 Task: Add a signature Anna Garcia containing 'Looking forward to connecting, Anna Garcia' to email address softage.1@softage.net and add a folder Invoices
Action: Key pressed n
Screenshot: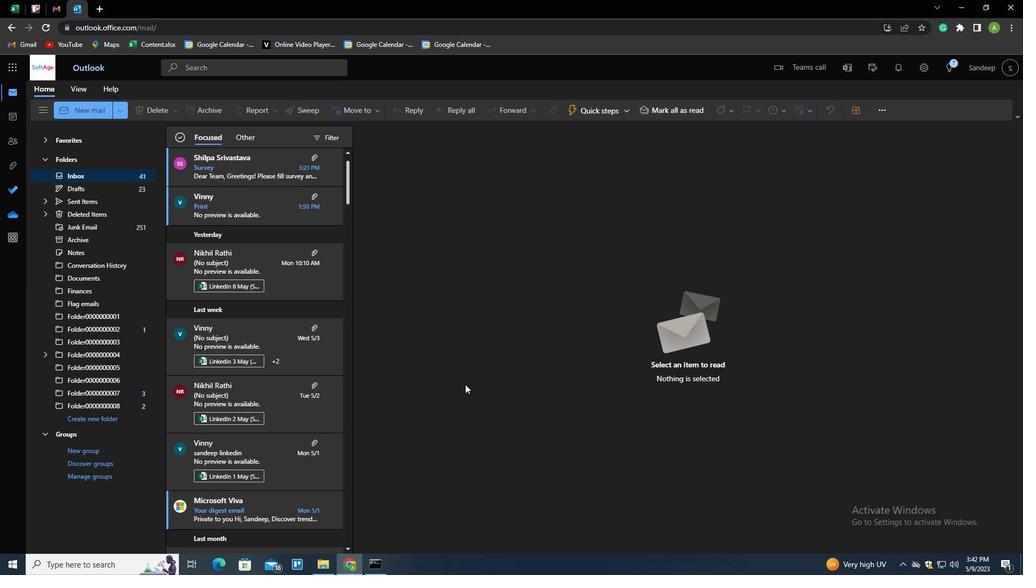 
Action: Mouse moved to (715, 110)
Screenshot: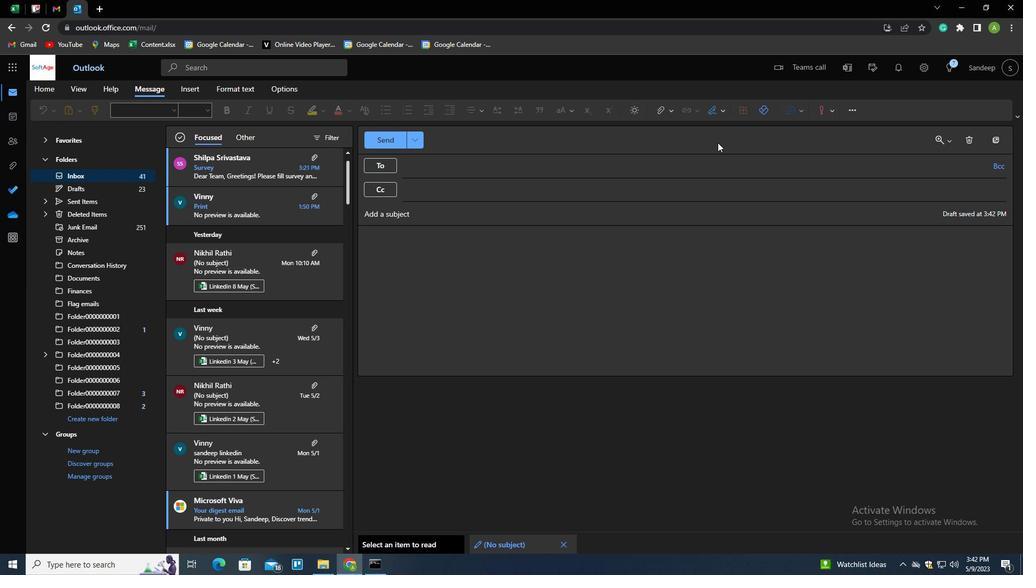 
Action: Mouse pressed left at (715, 110)
Screenshot: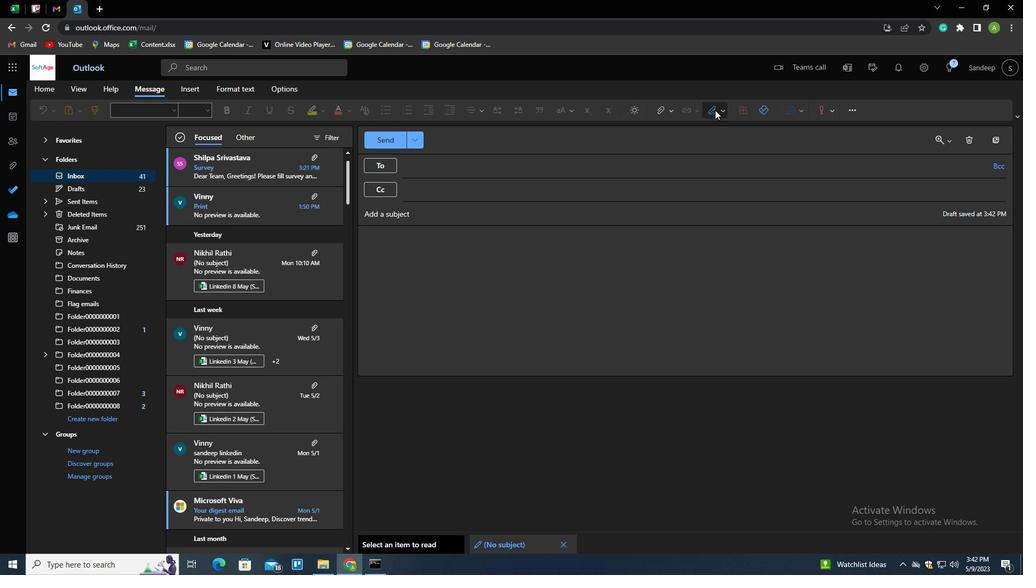 
Action: Mouse moved to (710, 130)
Screenshot: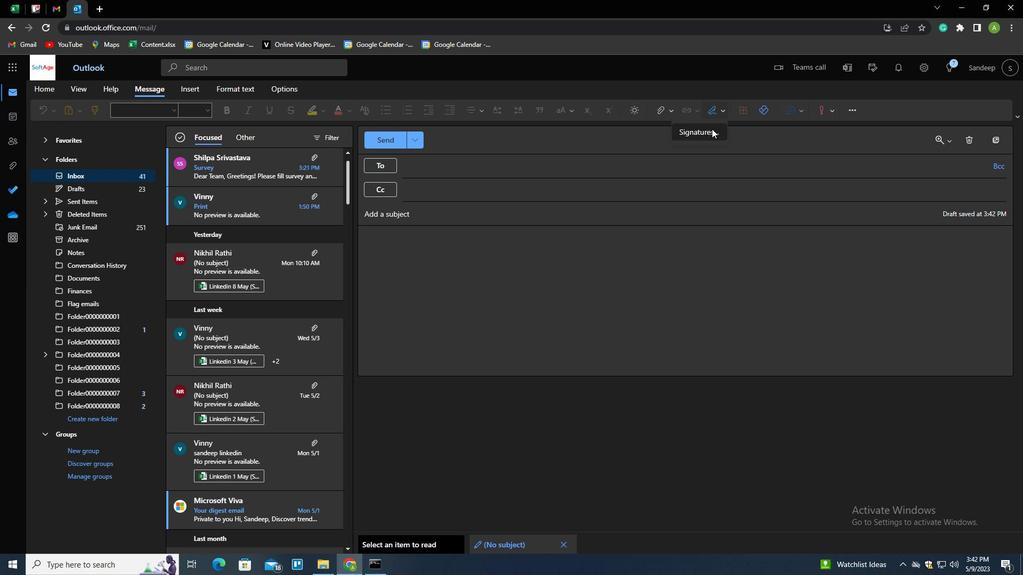 
Action: Mouse pressed left at (710, 130)
Screenshot: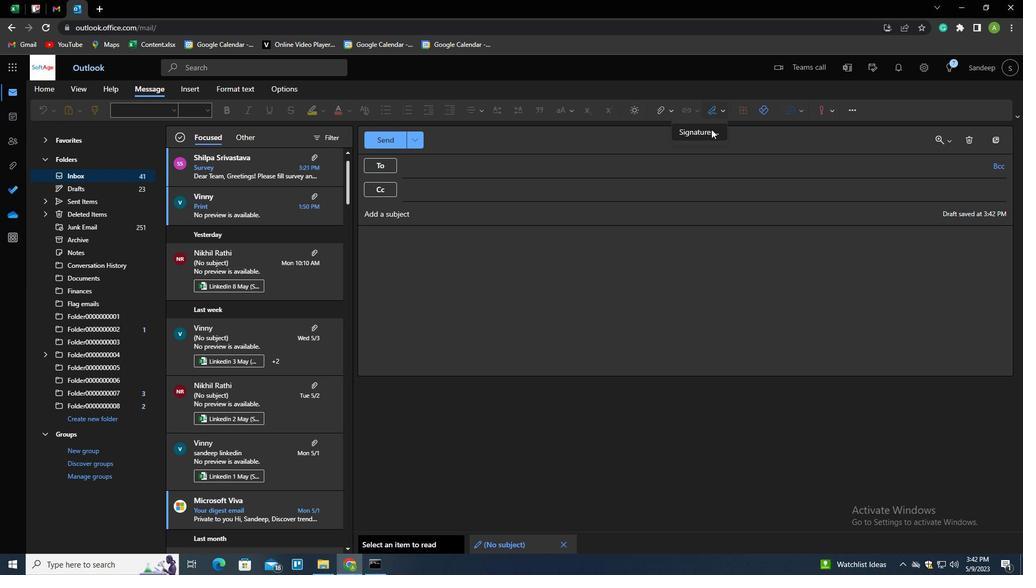 
Action: Mouse moved to (522, 197)
Screenshot: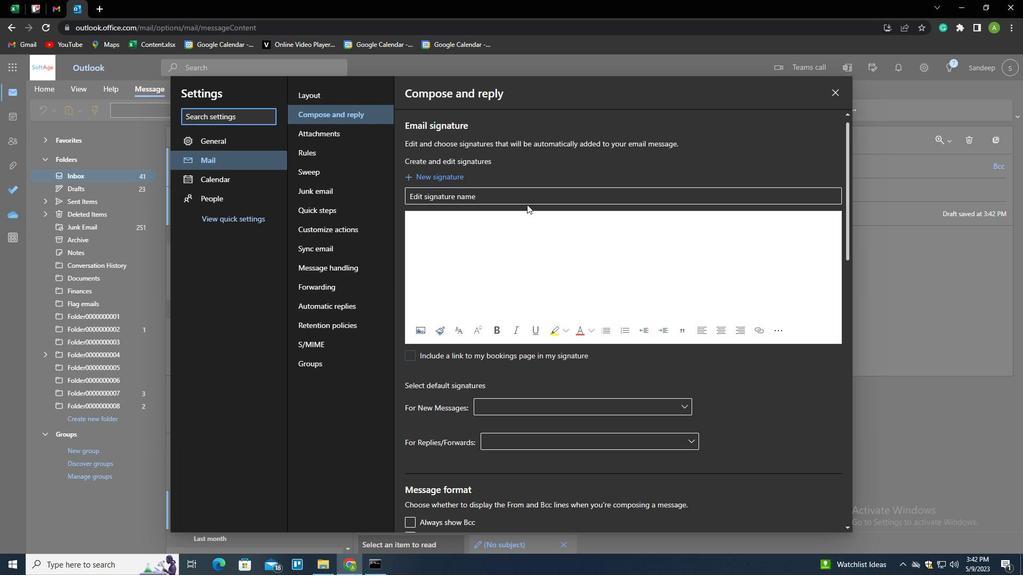 
Action: Mouse pressed left at (522, 197)
Screenshot: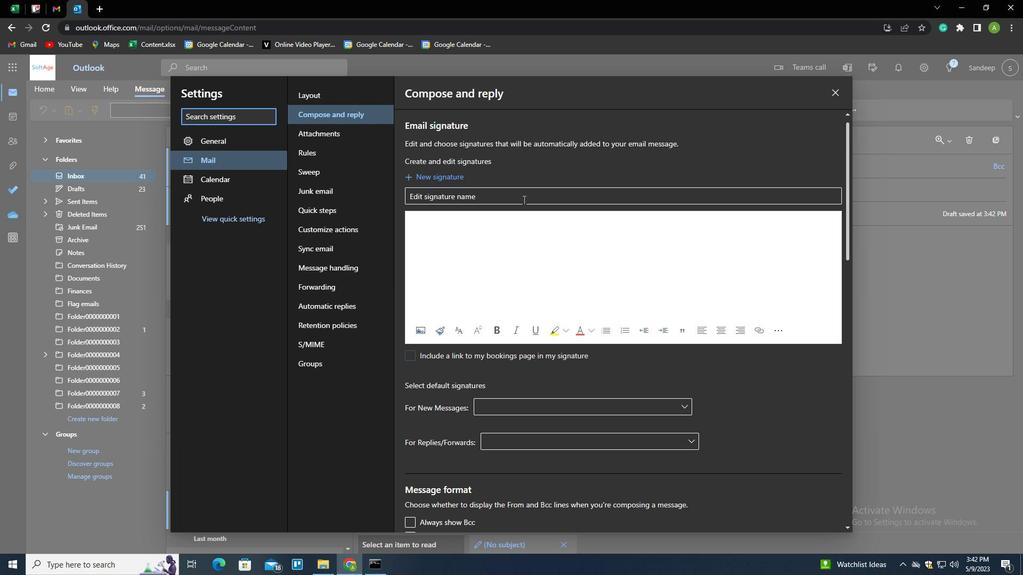 
Action: Key pressed <Key.shift>ANNA<Key.space><Key.shift>GARCIA<Key.tab><Key.shift_r><Key.enter><Key.enter><Key.enter><Key.enter><Key.enter><Key.enter><Key.shift>LOOKING<Key.space>FORWARD<Key.space>TOC<Key.backspace><Key.space>CONNECTING<Key.shift_r><Key.enter><Key.shift>ANNA<Key.space><Key.shift>GARCIA
Screenshot: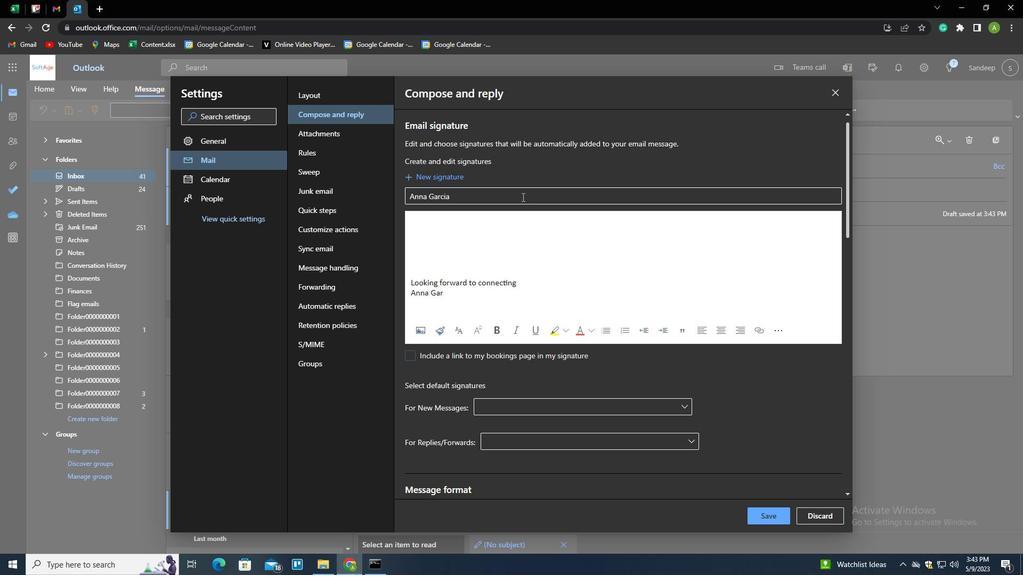 
Action: Mouse moved to (765, 515)
Screenshot: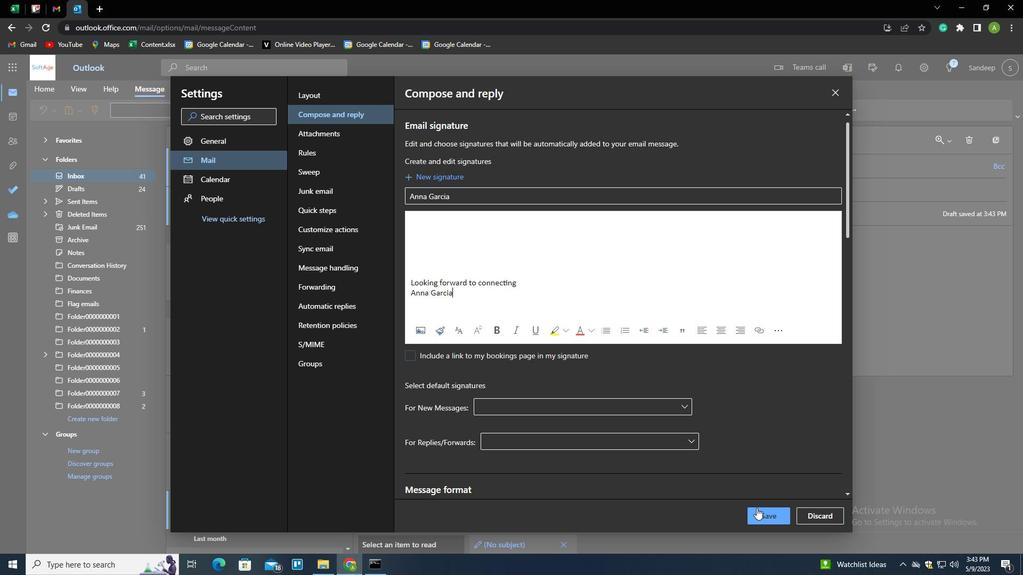 
Action: Mouse pressed left at (765, 515)
Screenshot: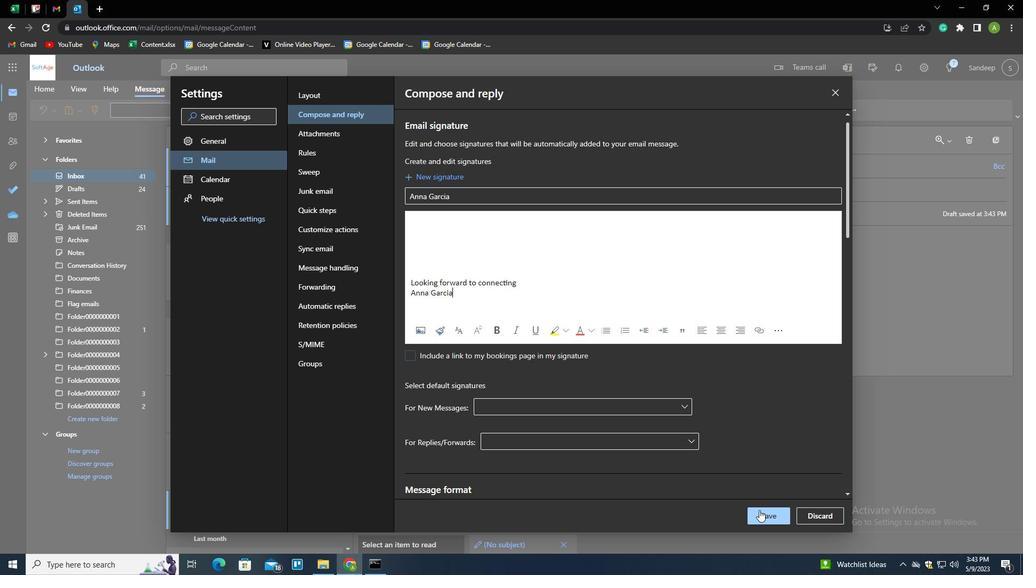 
Action: Mouse moved to (910, 318)
Screenshot: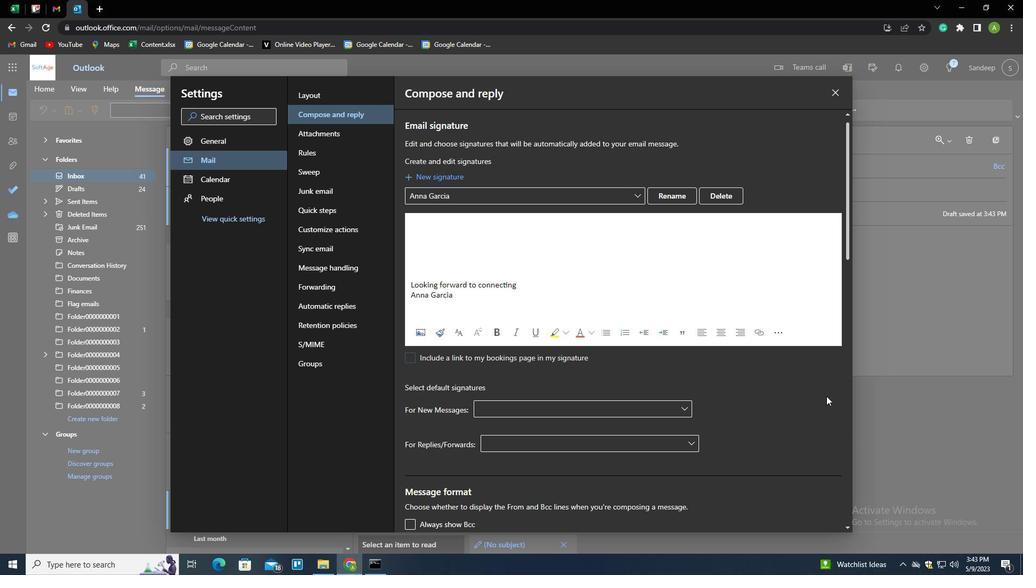 
Action: Mouse pressed left at (910, 318)
Screenshot: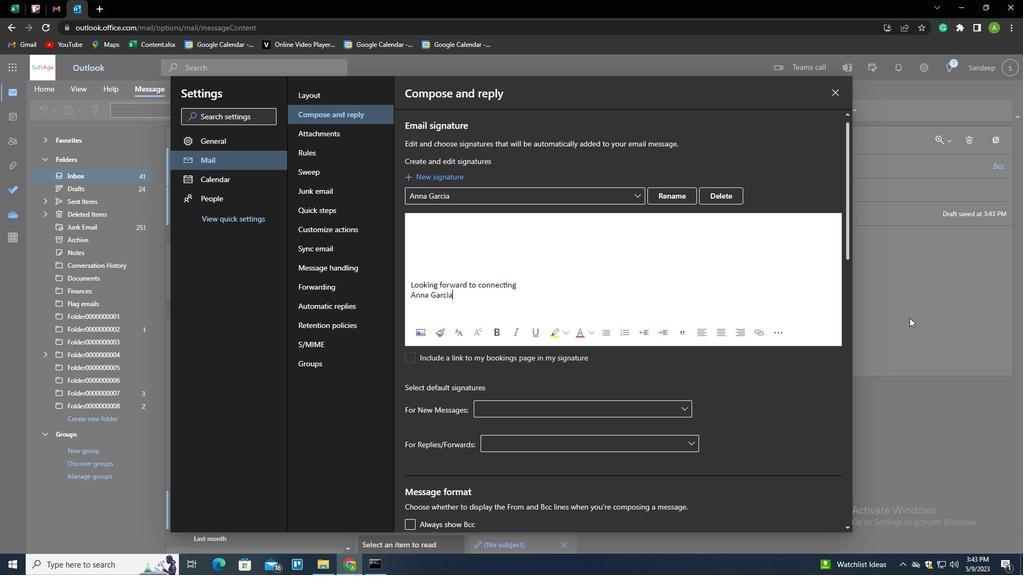 
Action: Mouse moved to (716, 110)
Screenshot: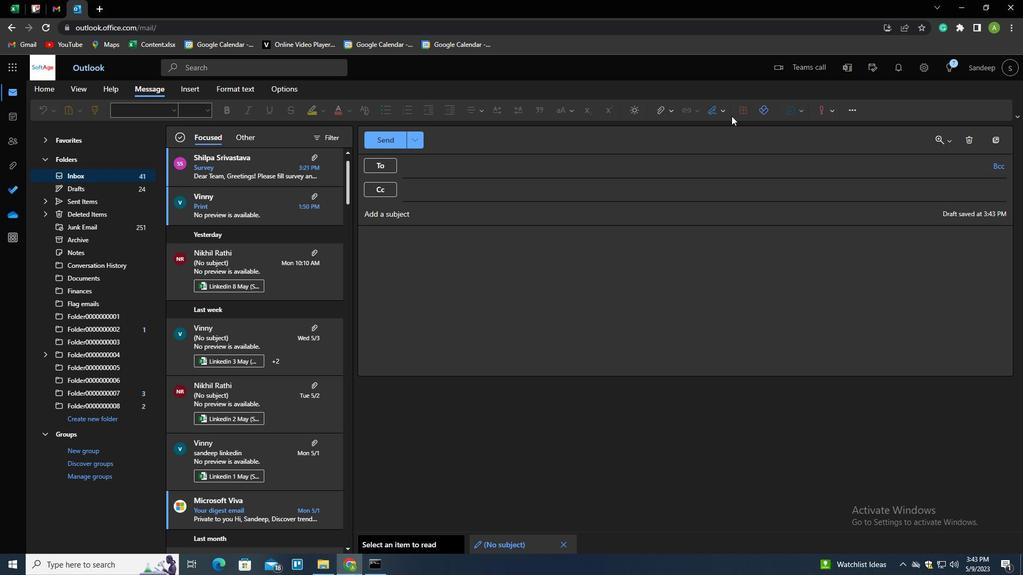 
Action: Mouse pressed left at (716, 110)
Screenshot: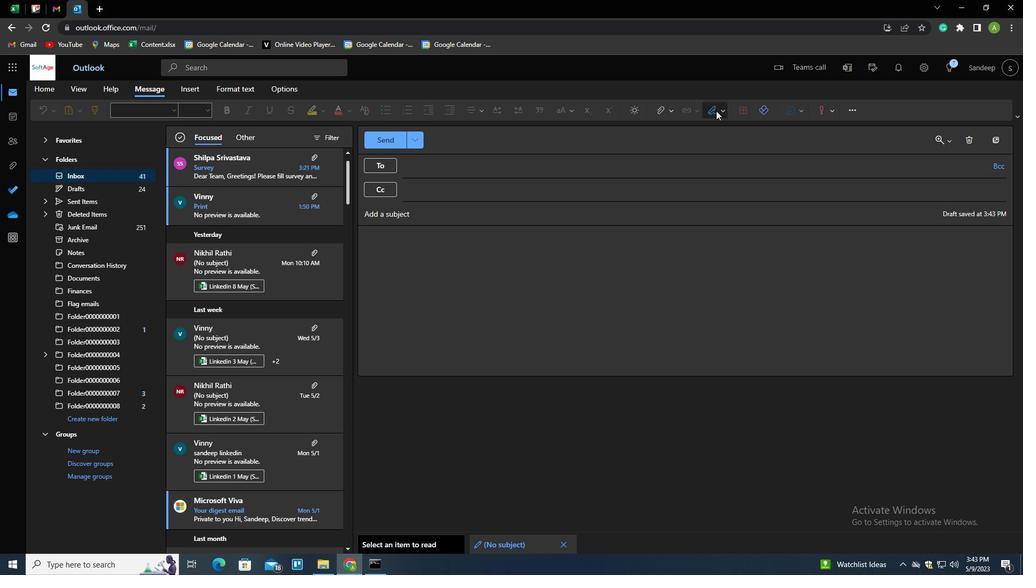 
Action: Mouse moved to (707, 138)
Screenshot: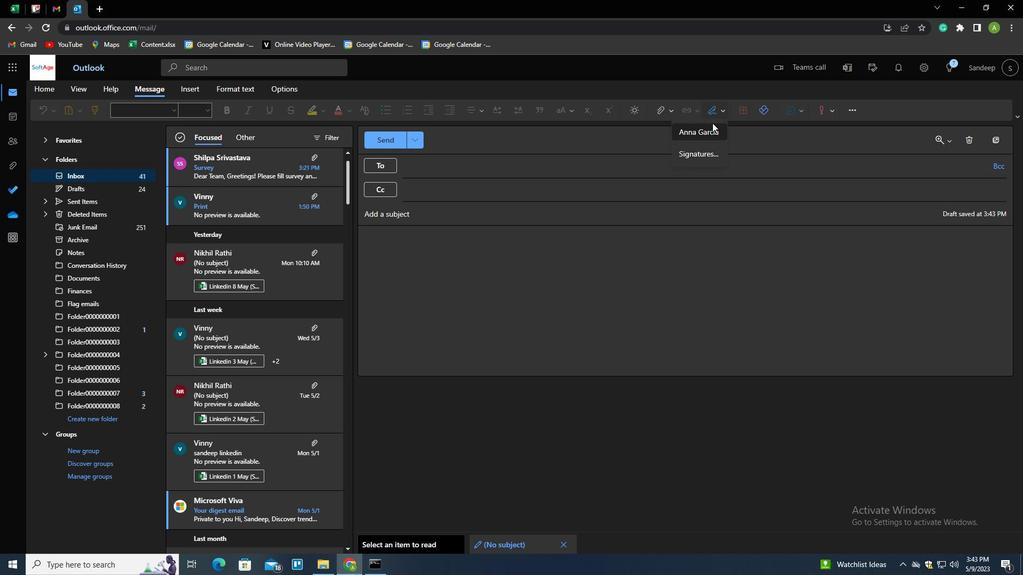 
Action: Mouse pressed left at (707, 138)
Screenshot: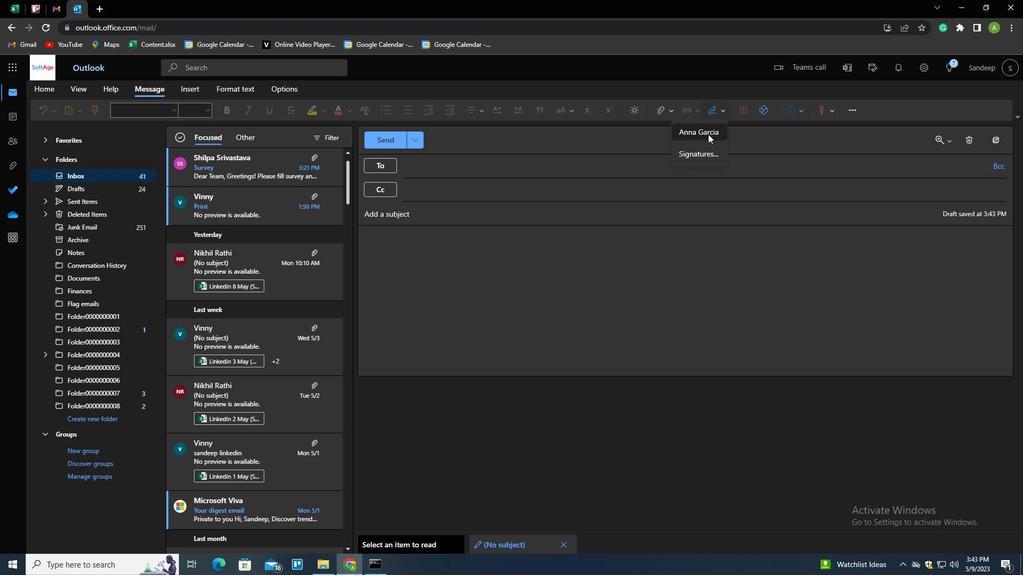 
Action: Mouse moved to (443, 167)
Screenshot: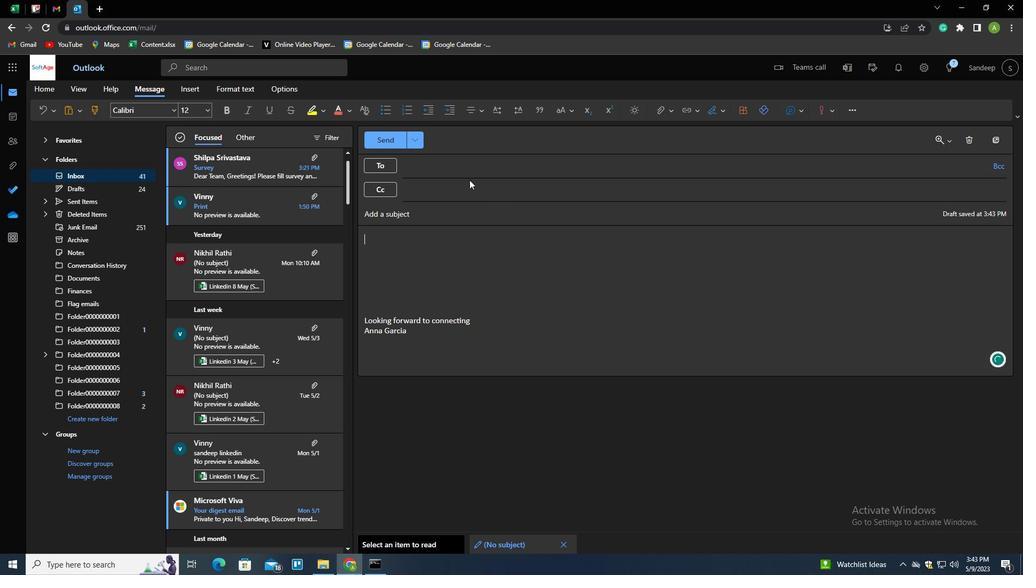 
Action: Mouse pressed left at (443, 167)
Screenshot: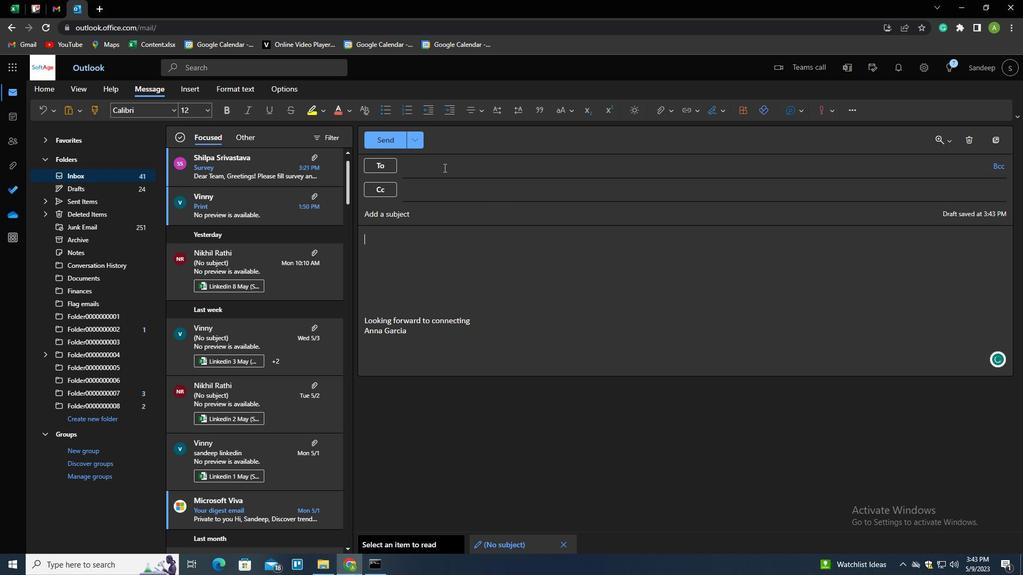 
Action: Key pressed SOFTAGE.1<Key.shift>@SOFTAGE.
Screenshot: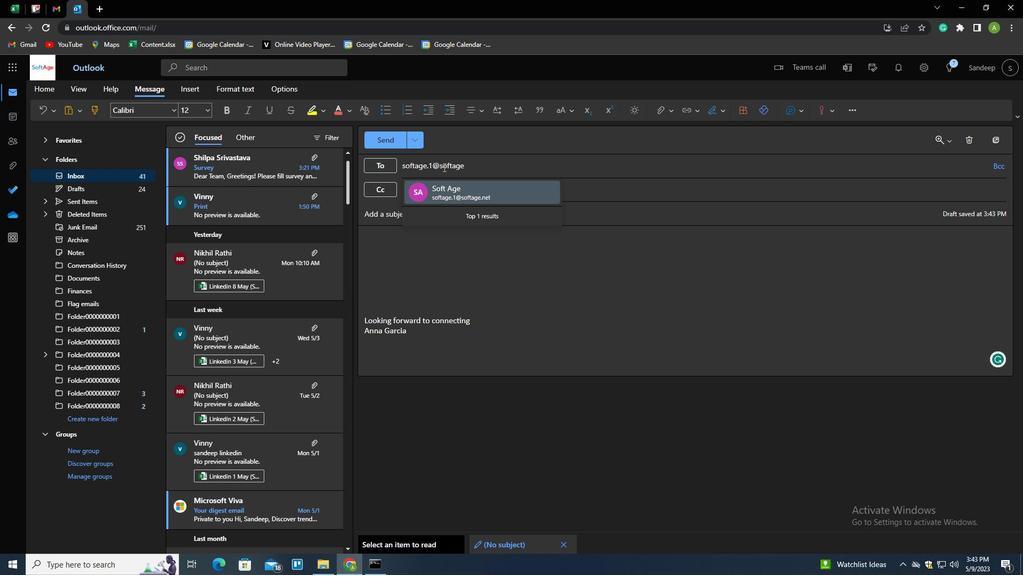 
Action: Mouse moved to (462, 190)
Screenshot: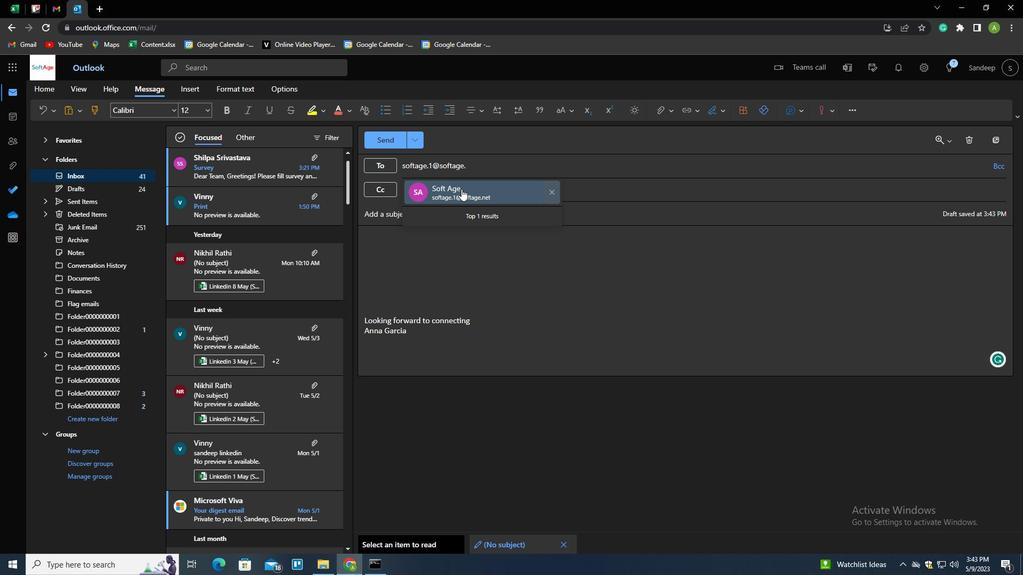
Action: Mouse pressed left at (462, 190)
Screenshot: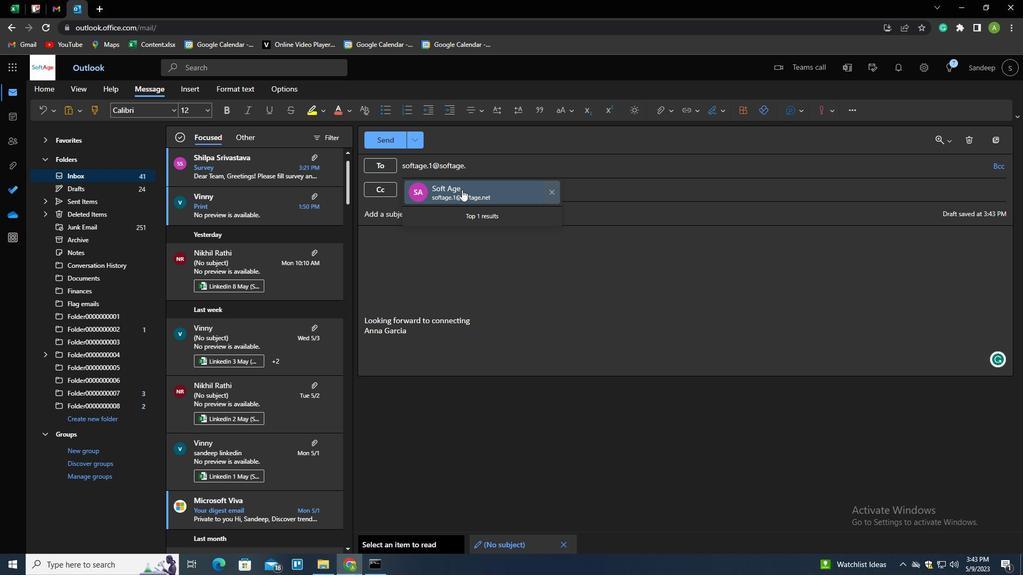 
Action: Mouse moved to (124, 415)
Screenshot: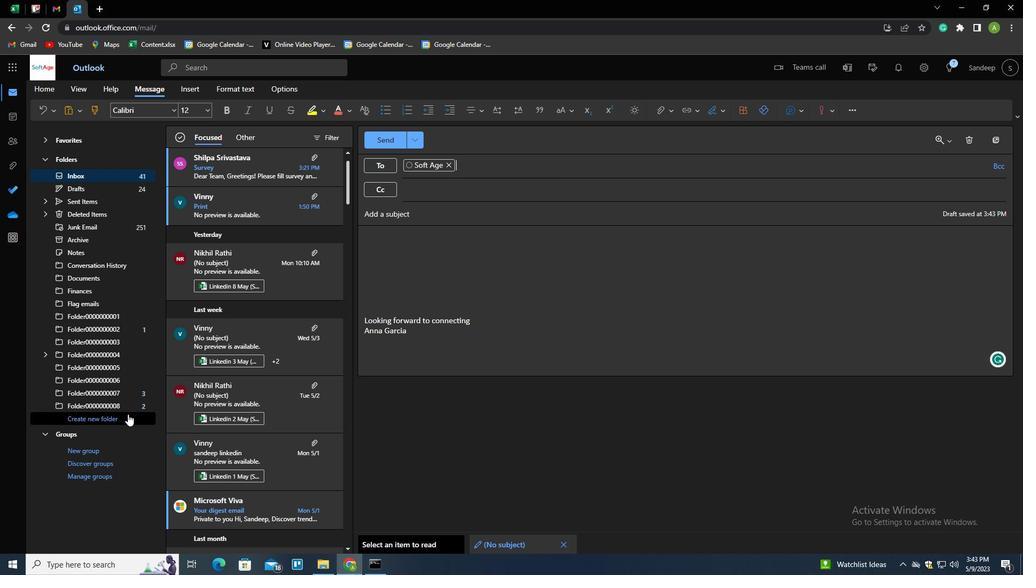 
Action: Mouse pressed left at (124, 415)
Screenshot: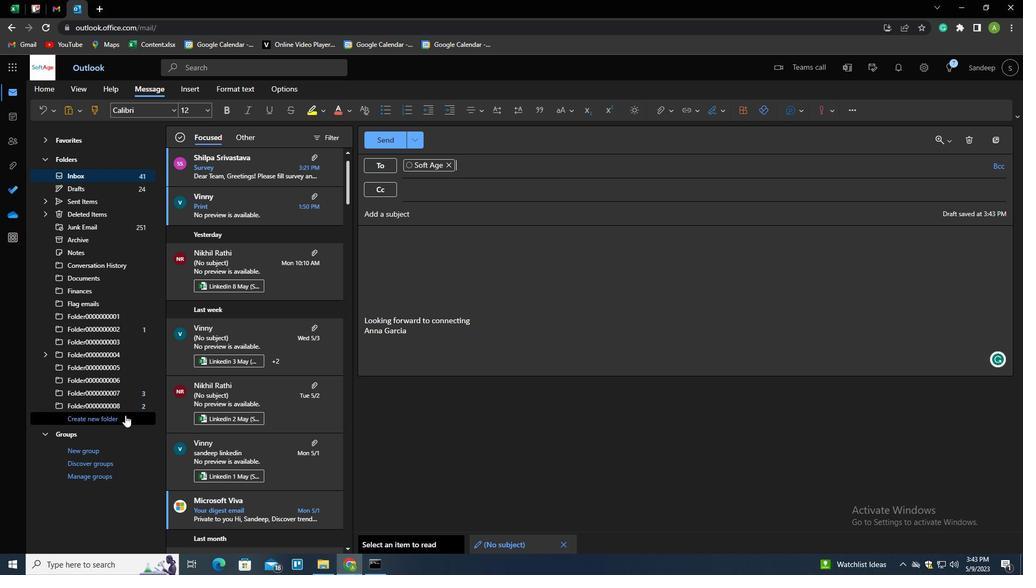 
Action: Key pressed <Key.shift>INC<Key.backspace>VOICES<Key.enter>
Screenshot: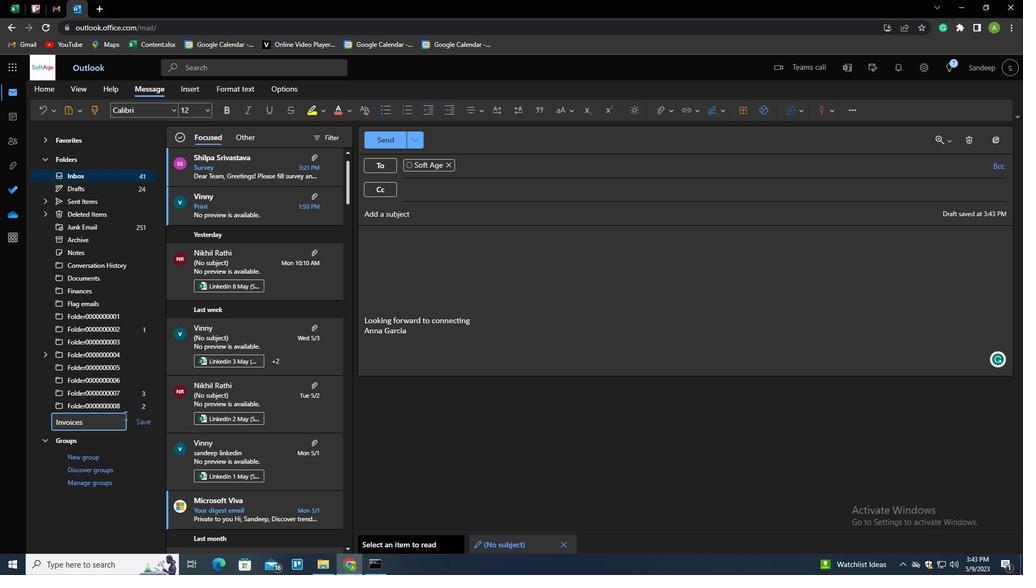
Action: Mouse moved to (593, 492)
Screenshot: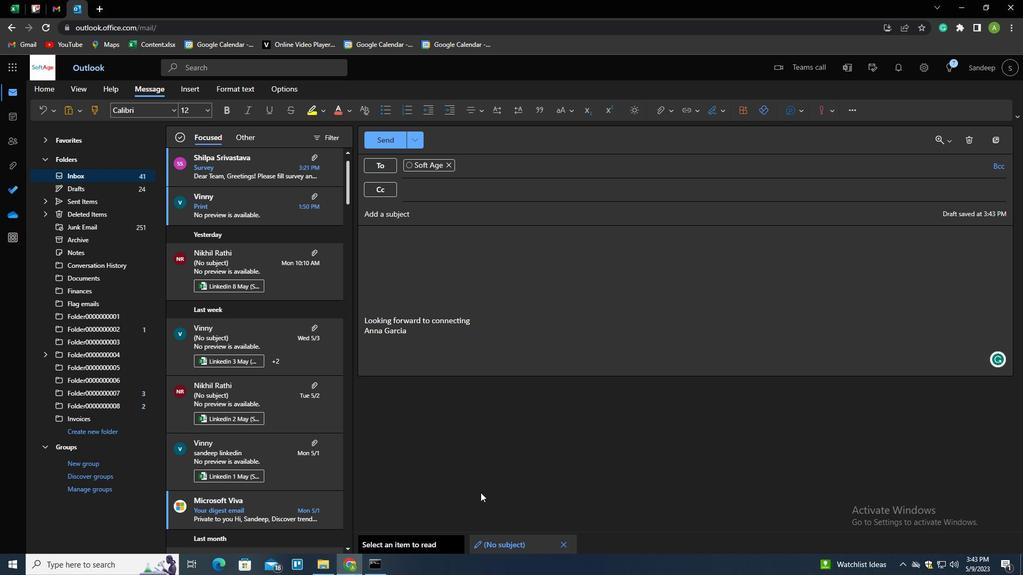 
Action: Mouse pressed left at (593, 492)
Screenshot: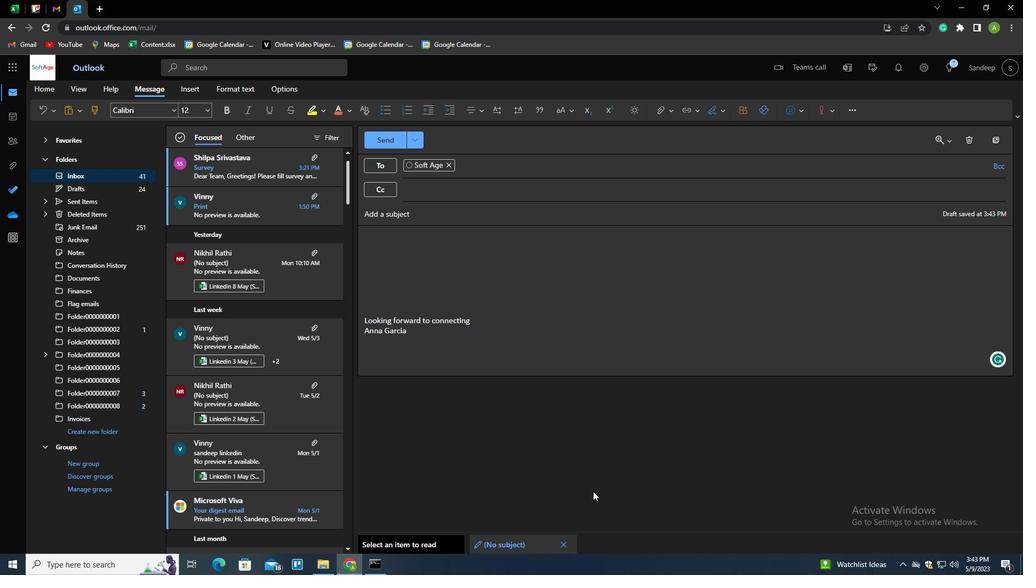 
